 Task: Enable the option "Preserve log".
Action: Mouse moved to (1068, 28)
Screenshot: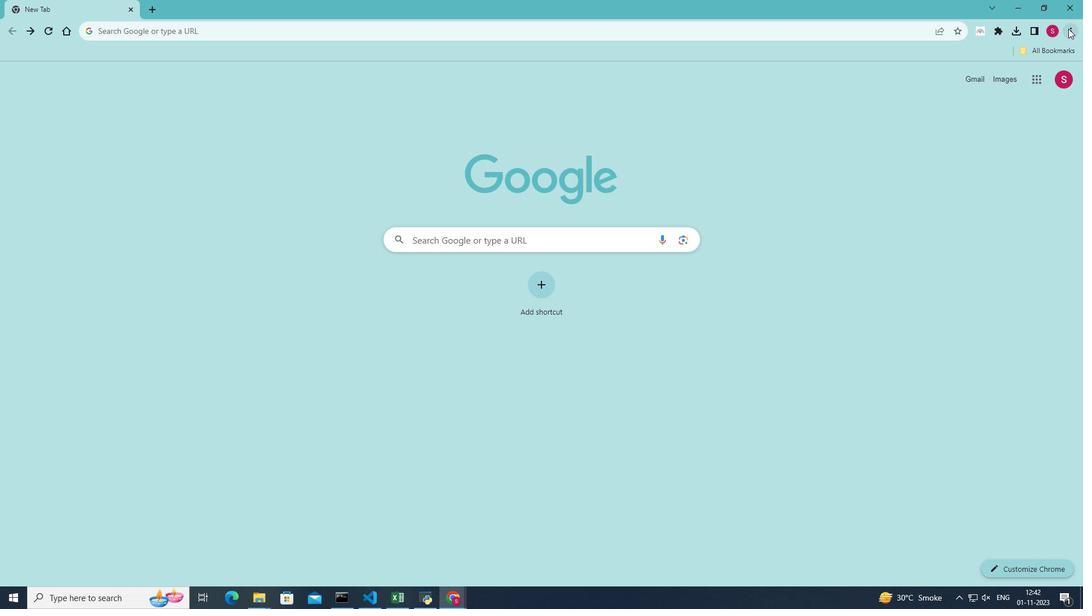 
Action: Mouse pressed left at (1068, 28)
Screenshot: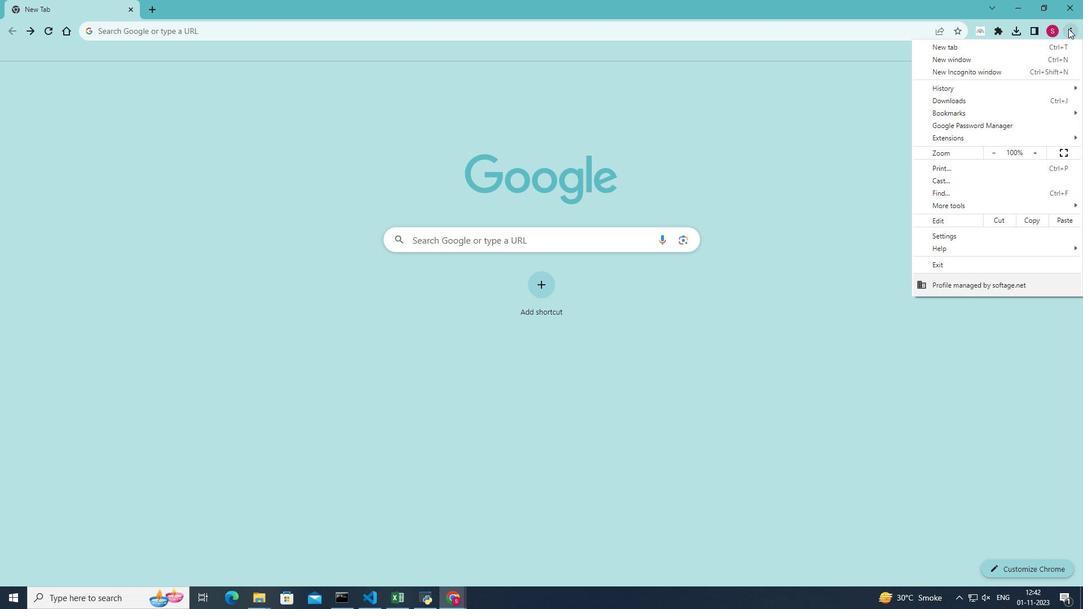 
Action: Mouse moved to (949, 204)
Screenshot: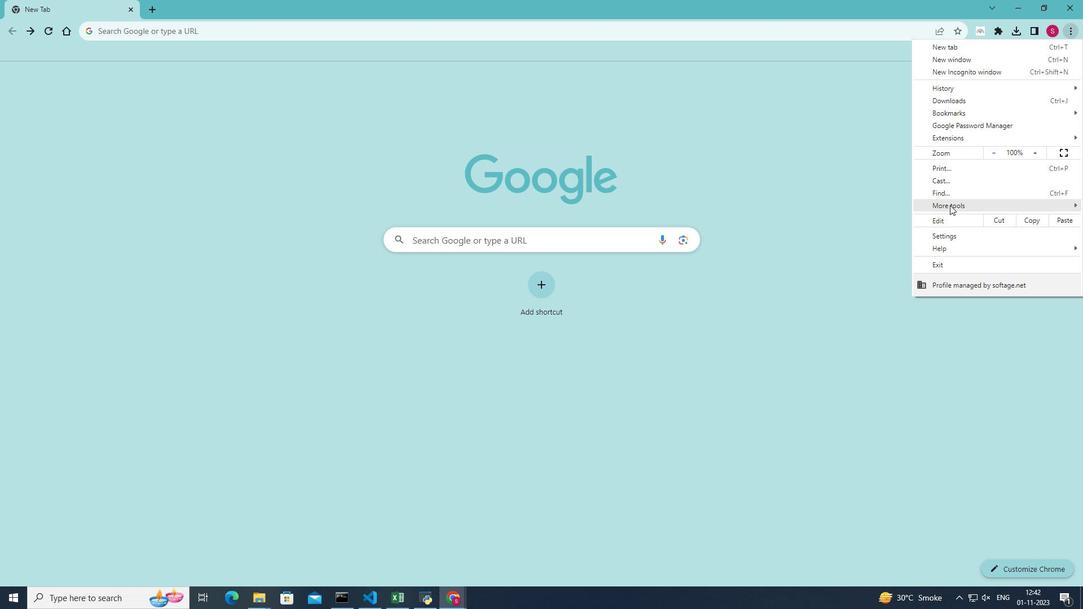 
Action: Mouse pressed left at (949, 204)
Screenshot: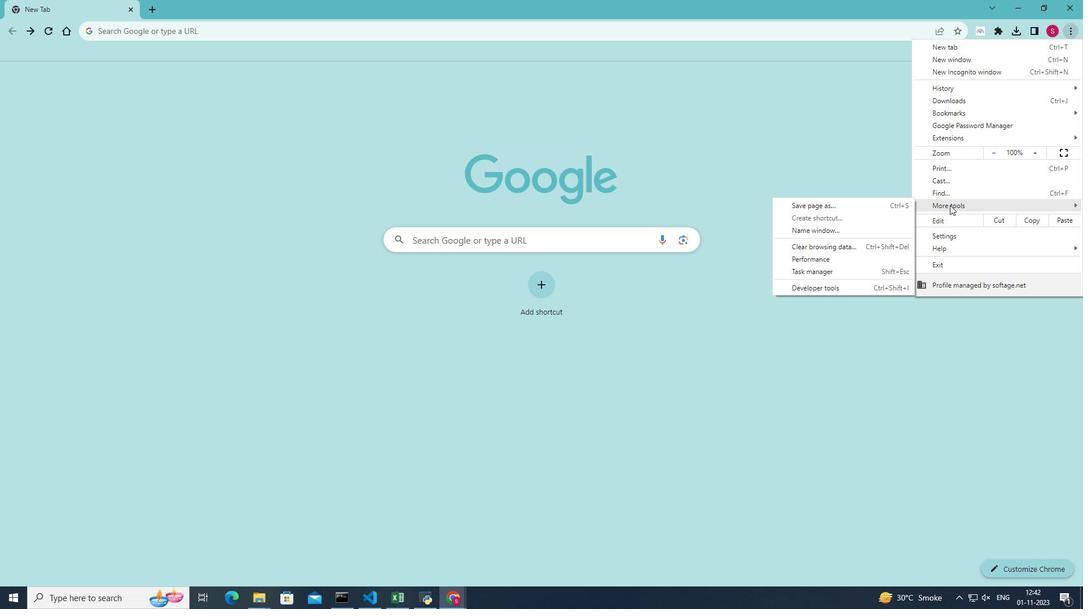 
Action: Mouse moved to (818, 287)
Screenshot: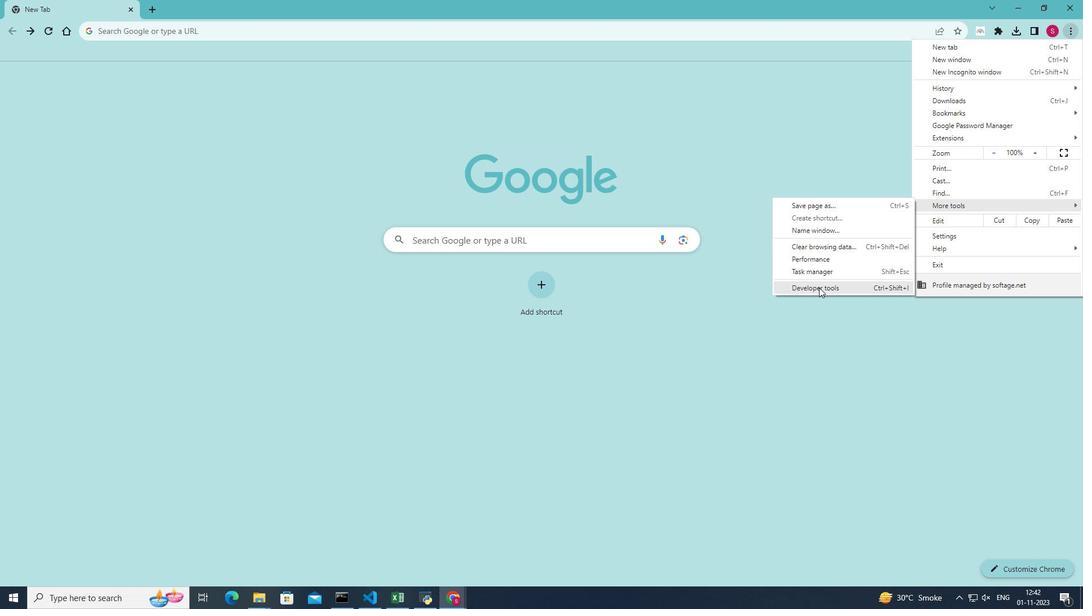 
Action: Mouse pressed left at (818, 287)
Screenshot: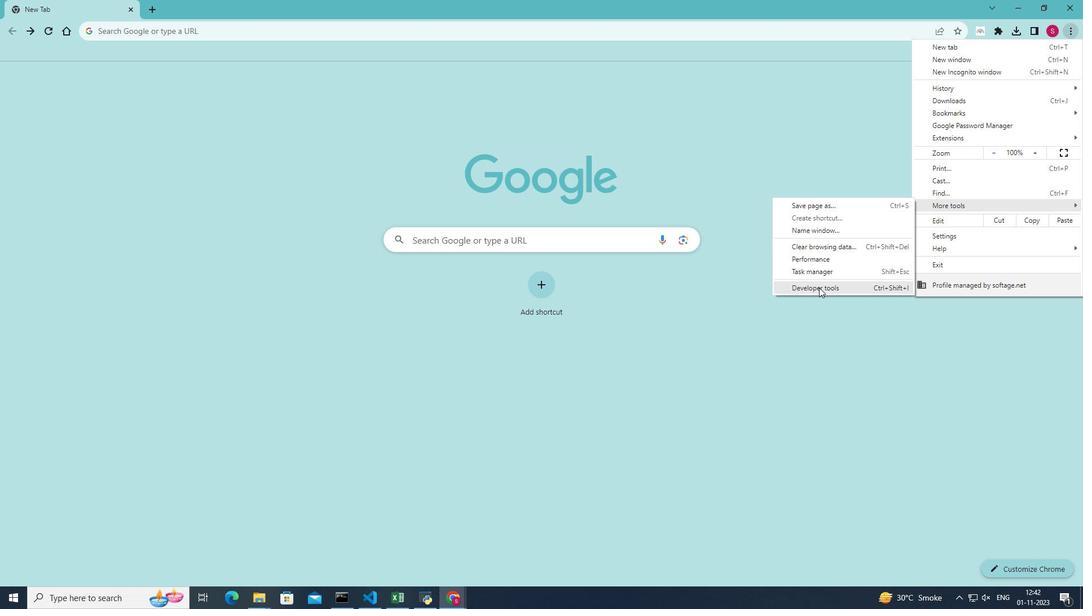 
Action: Mouse moved to (1043, 66)
Screenshot: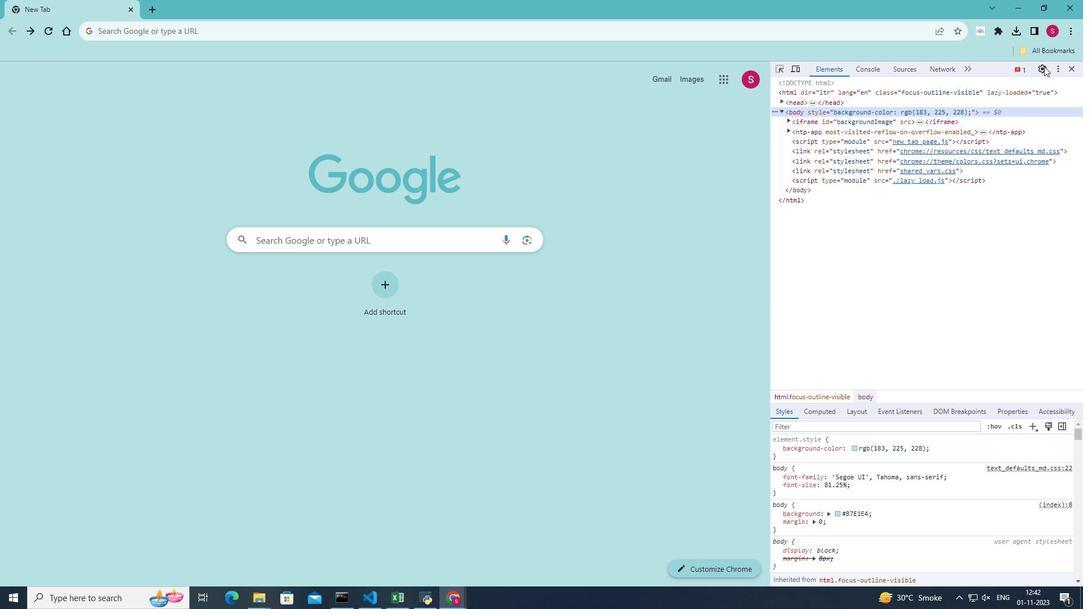 
Action: Mouse pressed left at (1043, 66)
Screenshot: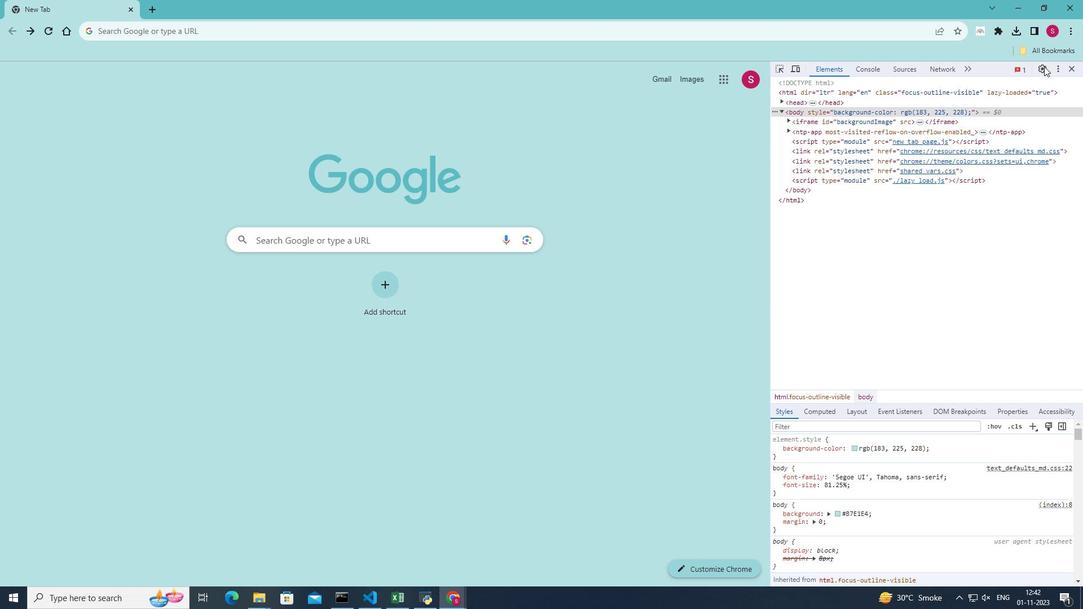 
Action: Mouse moved to (958, 386)
Screenshot: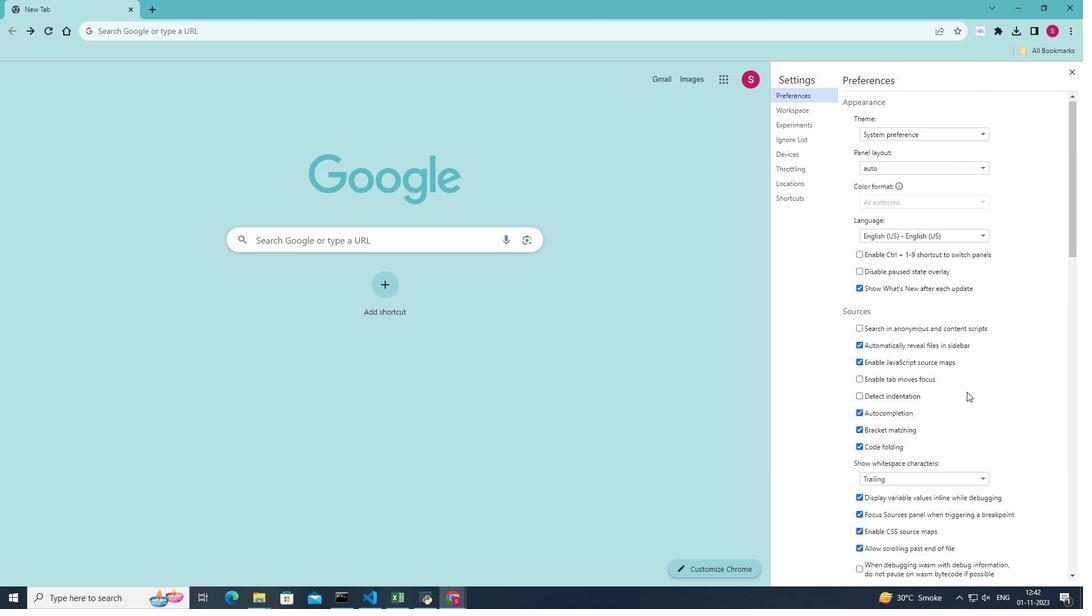 
Action: Mouse scrolled (958, 385) with delta (0, 0)
Screenshot: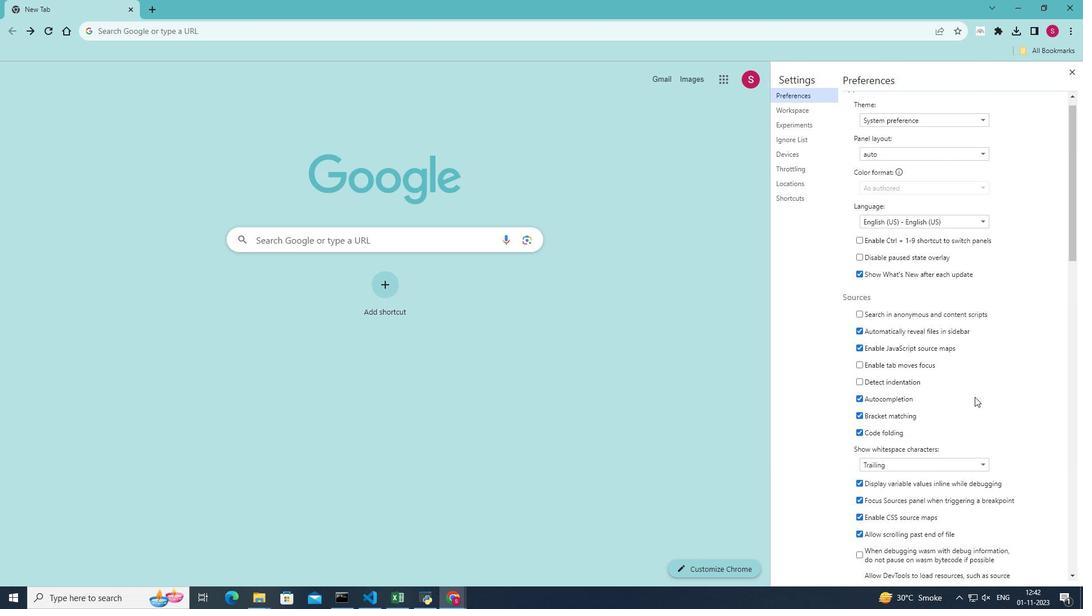 
Action: Mouse moved to (962, 389)
Screenshot: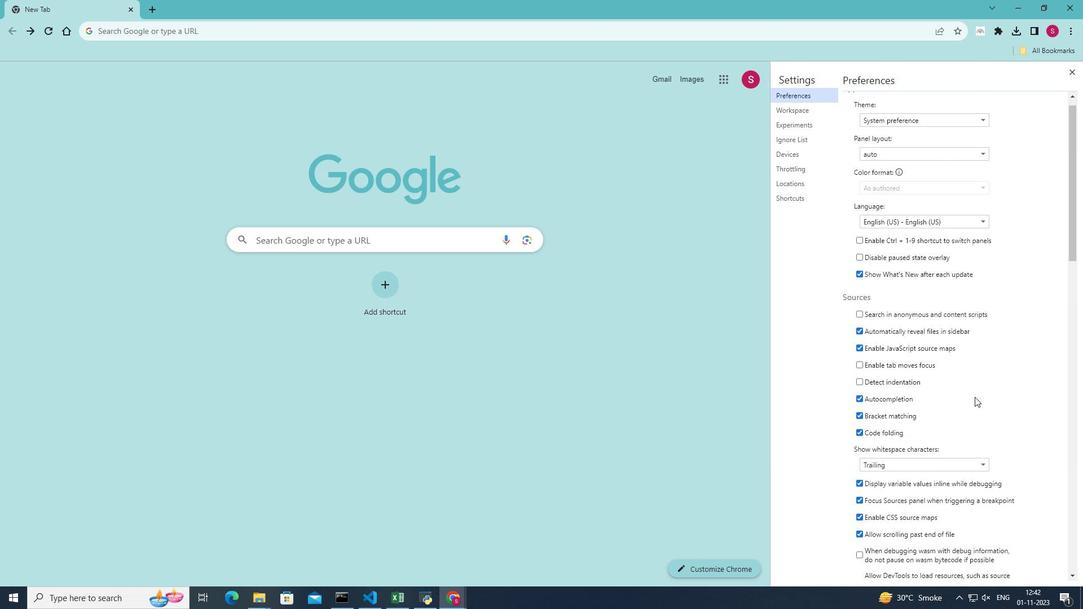 
Action: Mouse scrolled (962, 388) with delta (0, 0)
Screenshot: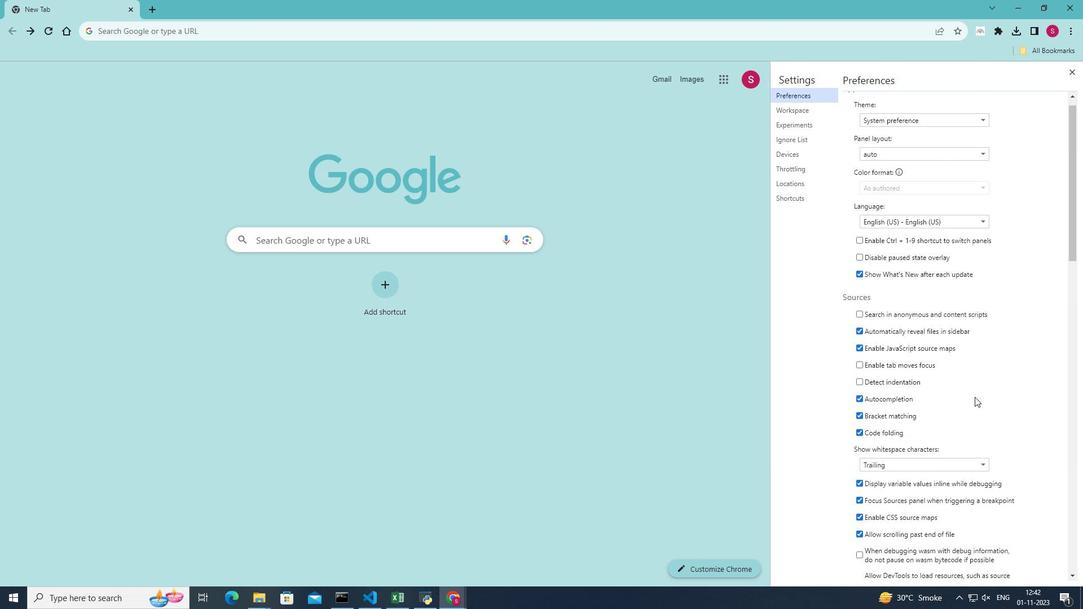 
Action: Mouse moved to (973, 396)
Screenshot: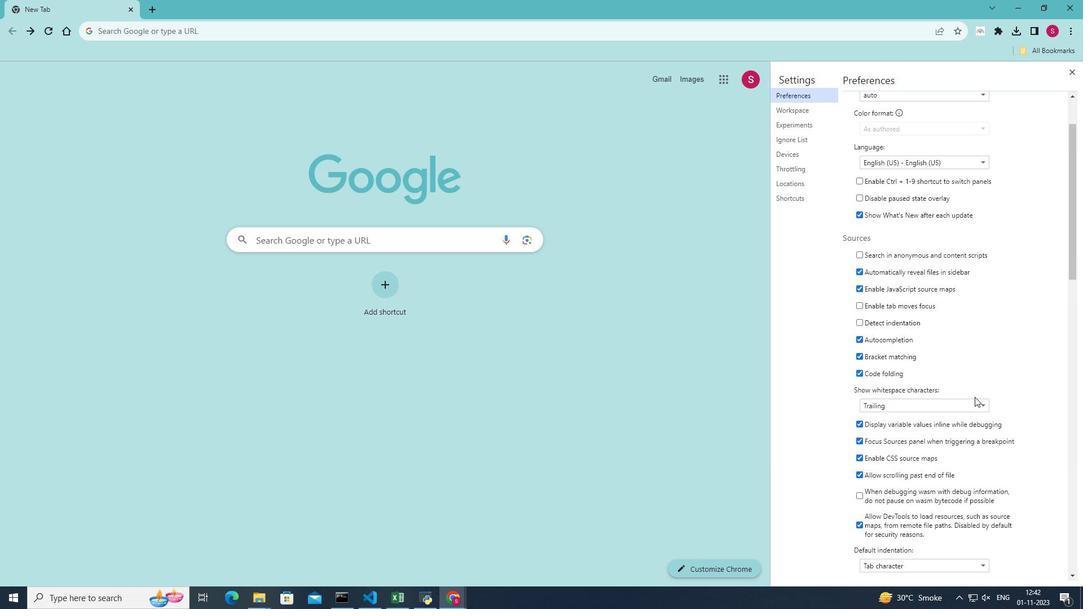 
Action: Mouse scrolled (973, 395) with delta (0, 0)
Screenshot: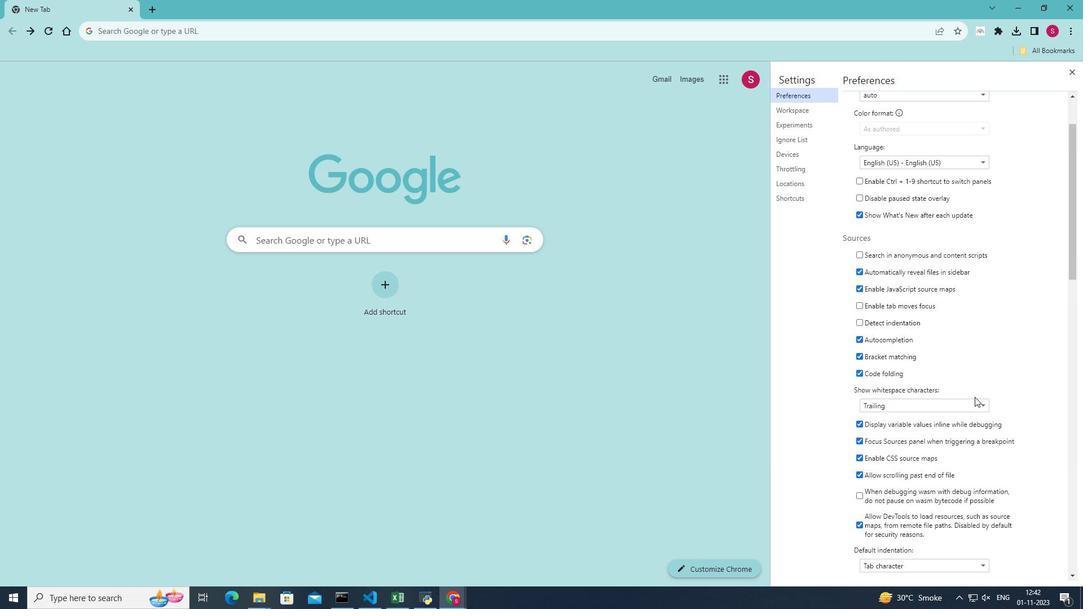 
Action: Mouse moved to (974, 396)
Screenshot: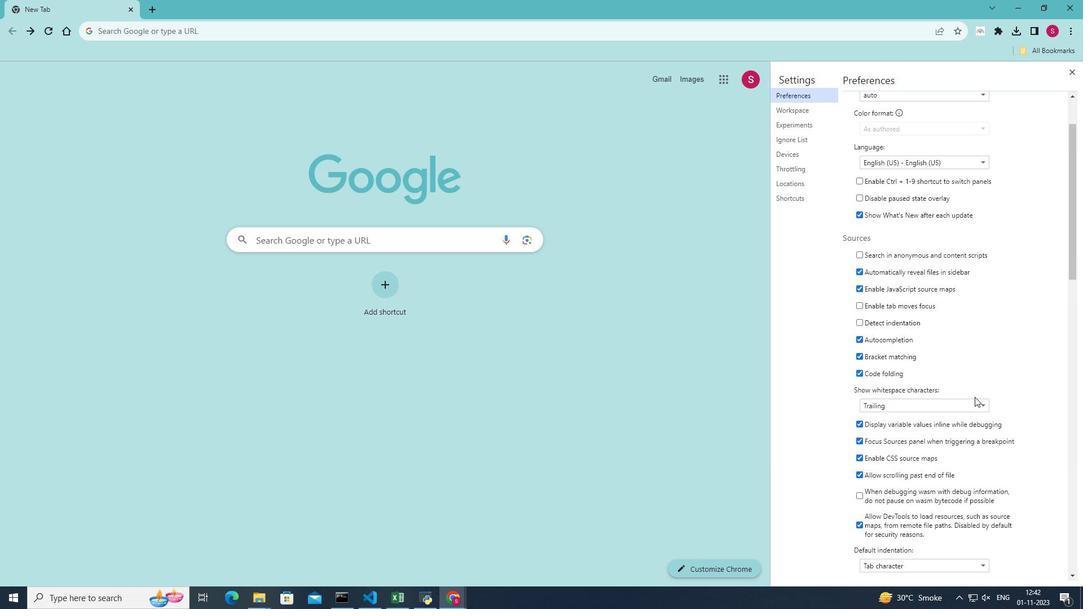 
Action: Mouse scrolled (974, 396) with delta (0, 0)
Screenshot: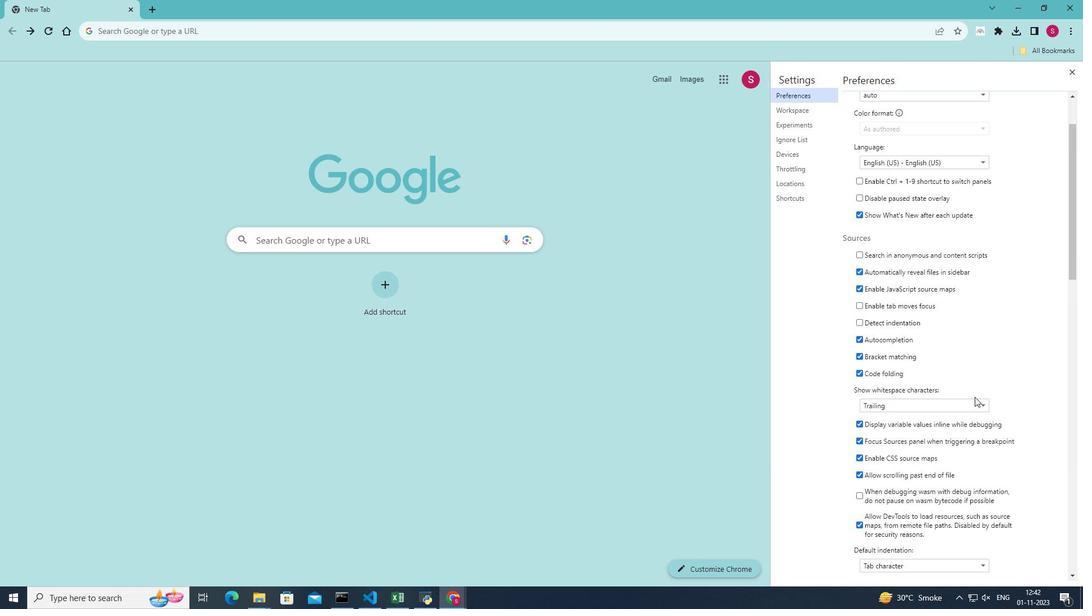 
Action: Mouse moved to (865, 426)
Screenshot: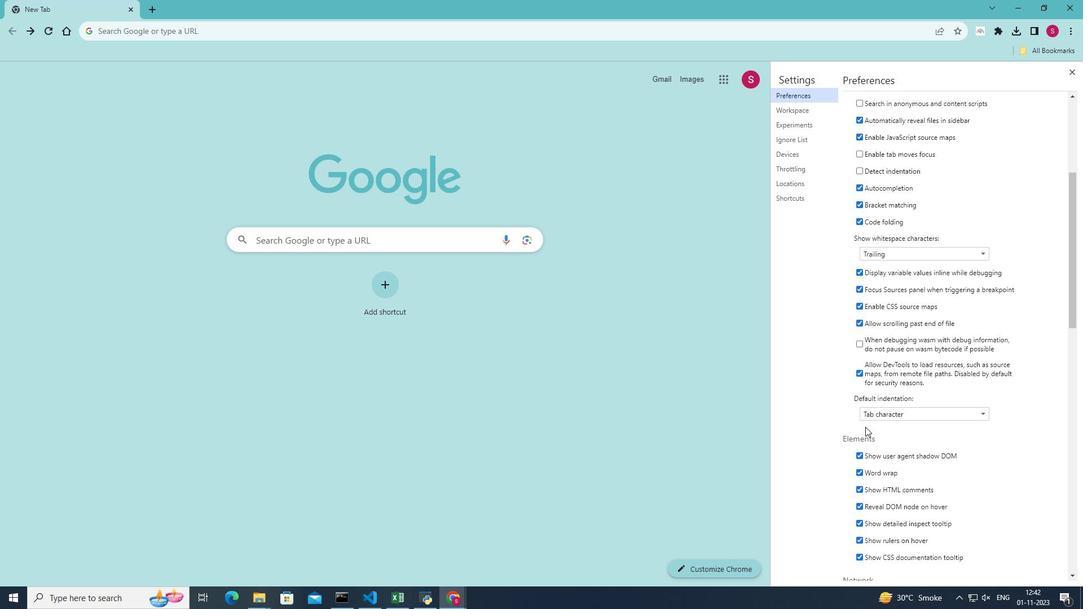 
Action: Mouse scrolled (865, 426) with delta (0, 0)
Screenshot: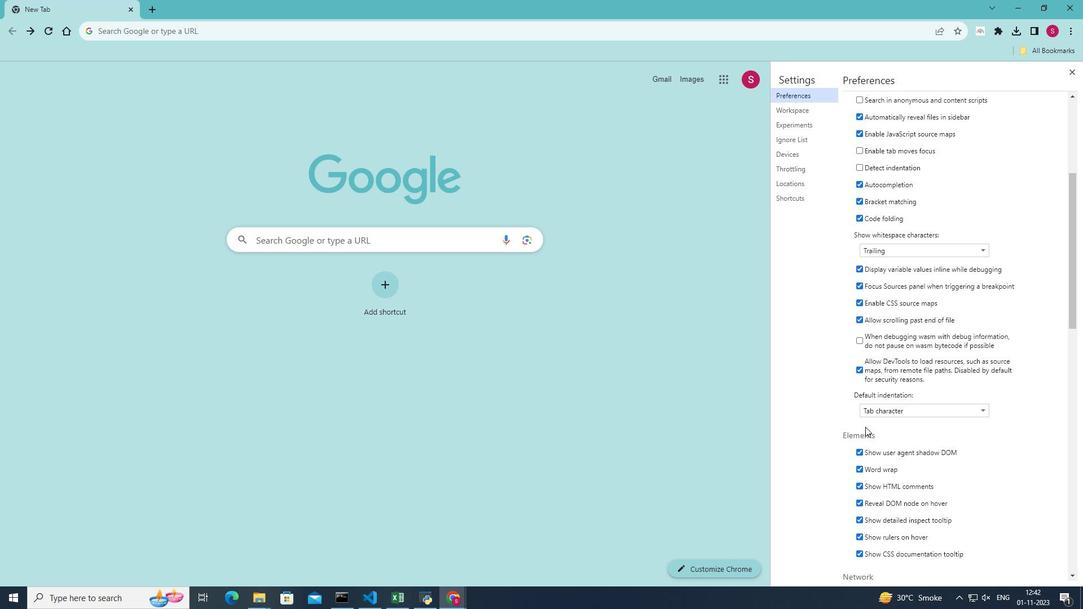 
Action: Mouse scrolled (865, 426) with delta (0, 0)
Screenshot: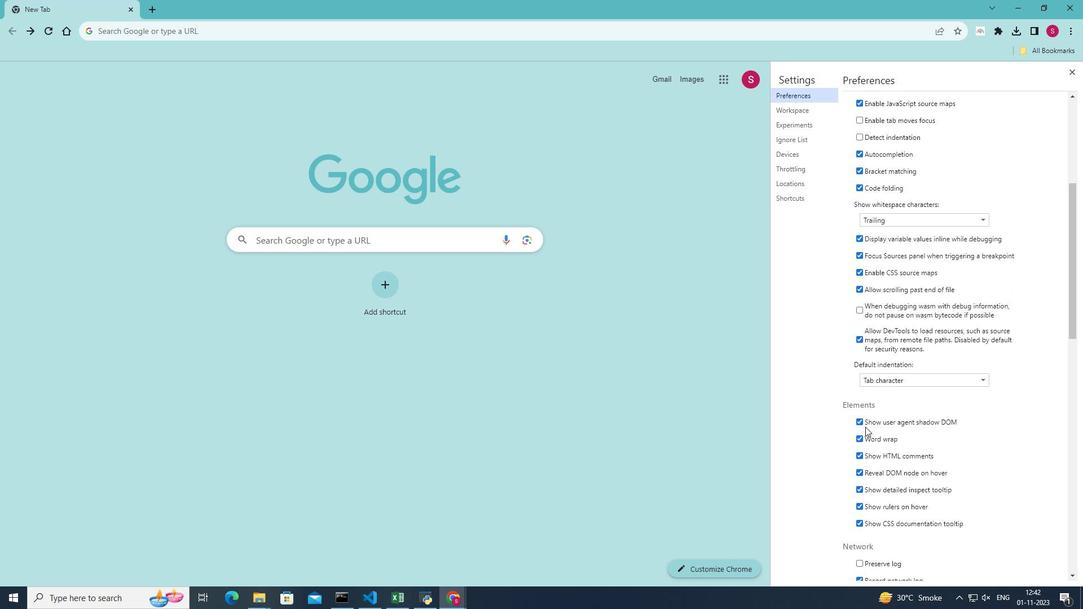 
Action: Mouse scrolled (865, 426) with delta (0, 0)
Screenshot: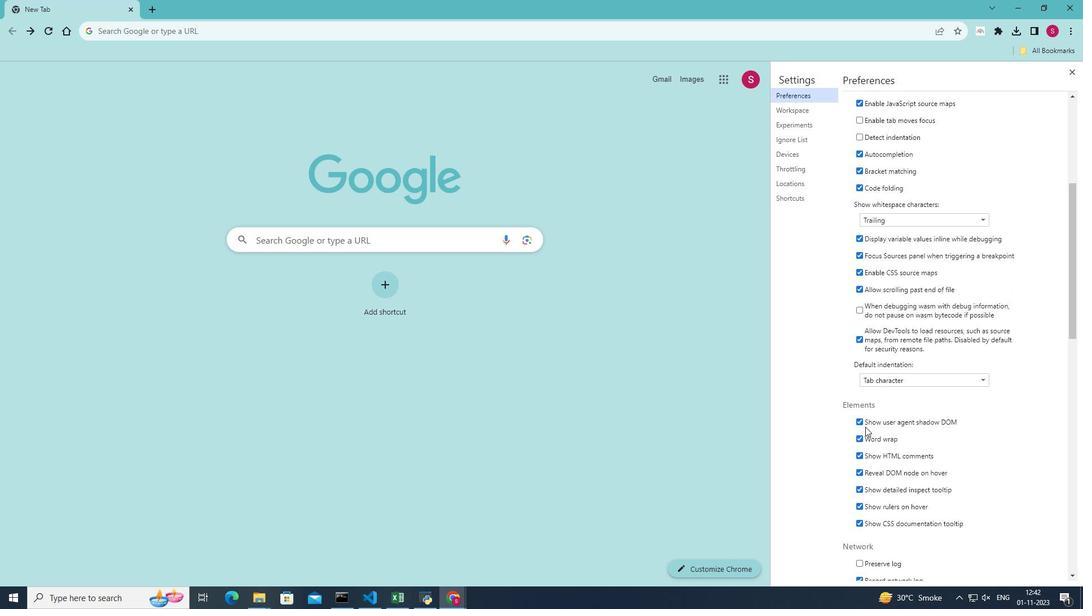 
Action: Mouse scrolled (865, 426) with delta (0, 0)
Screenshot: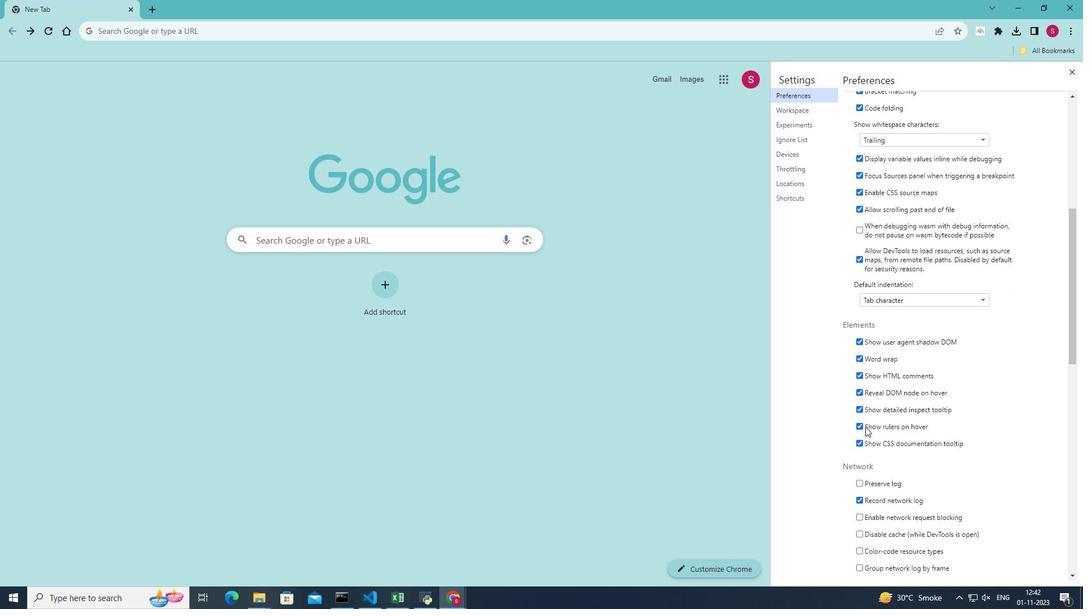
Action: Mouse scrolled (865, 426) with delta (0, 0)
Screenshot: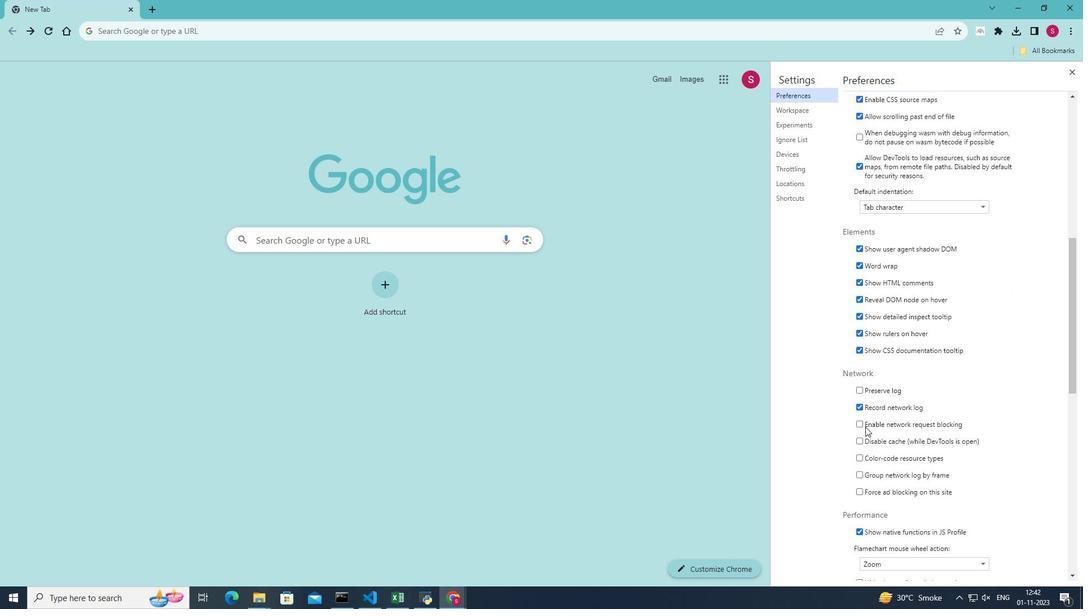 
Action: Mouse moved to (858, 312)
Screenshot: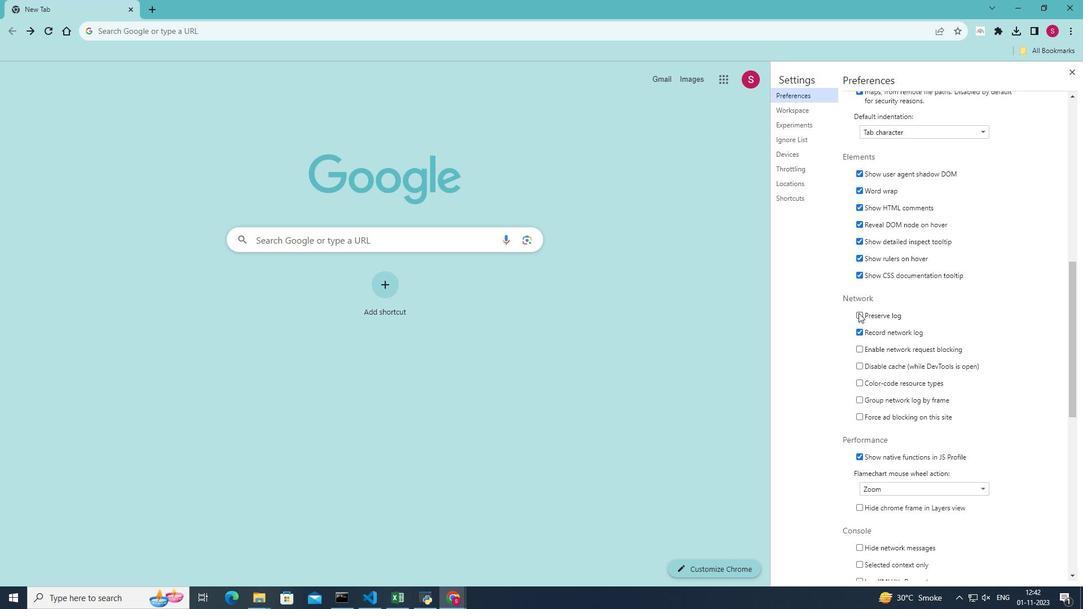 
Action: Mouse pressed left at (858, 312)
Screenshot: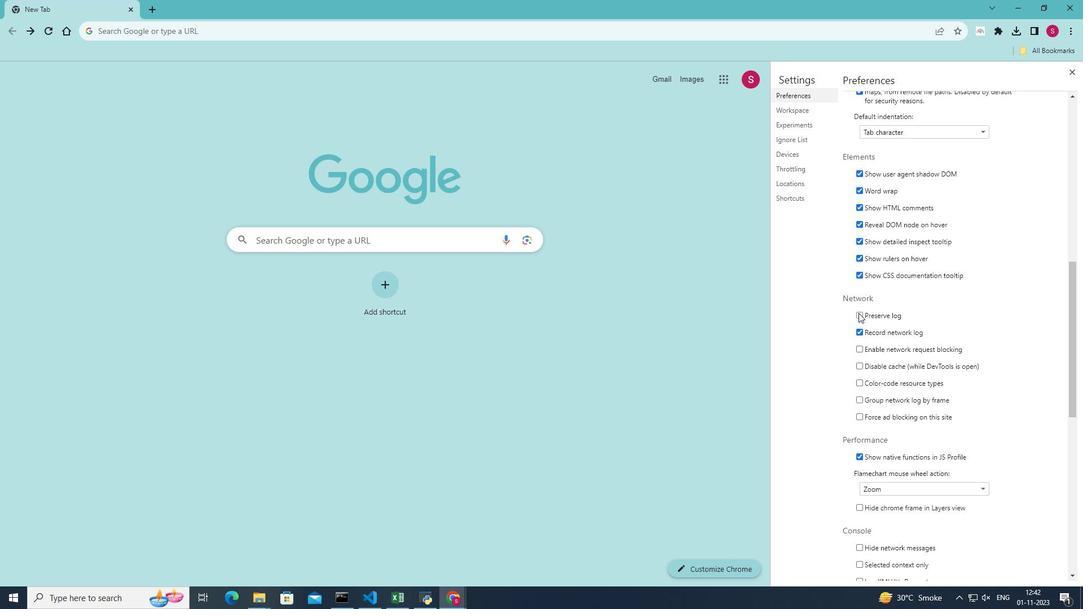 
Action: Mouse moved to (977, 335)
Screenshot: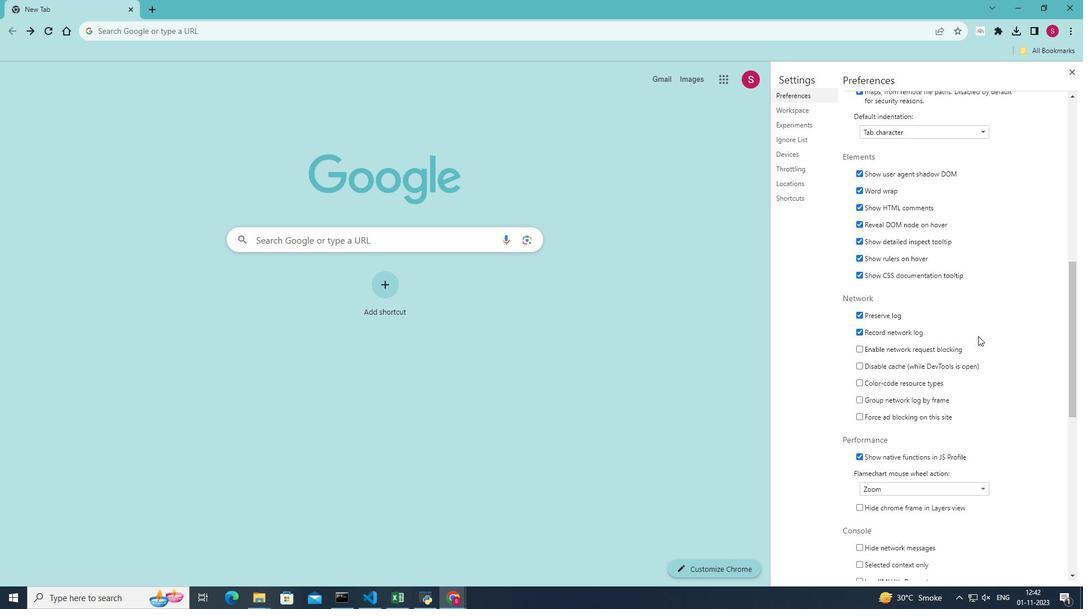 
